 Task: Open settings.json of the editior optin customization of the notebook.
Action: Mouse moved to (12, 693)
Screenshot: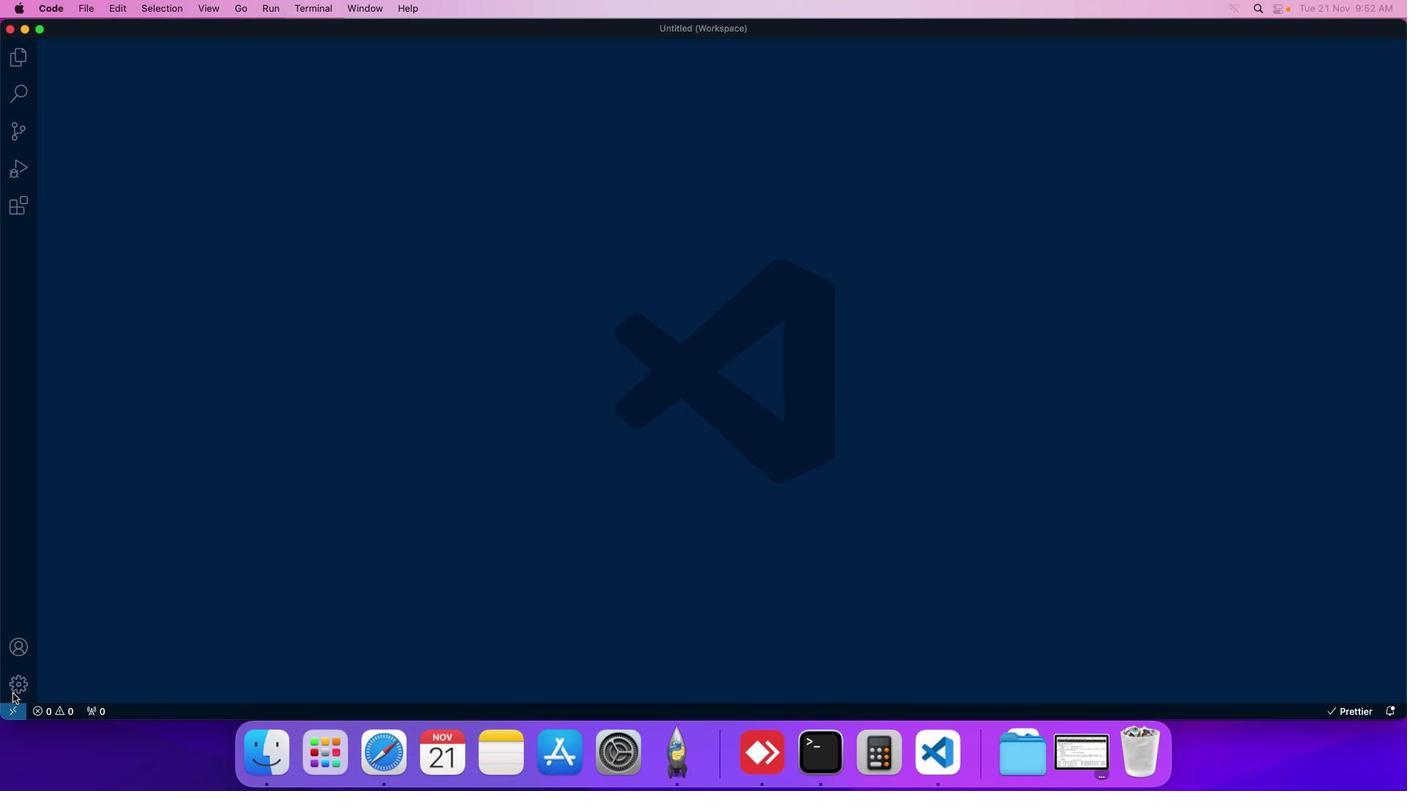 
Action: Mouse pressed left at (12, 693)
Screenshot: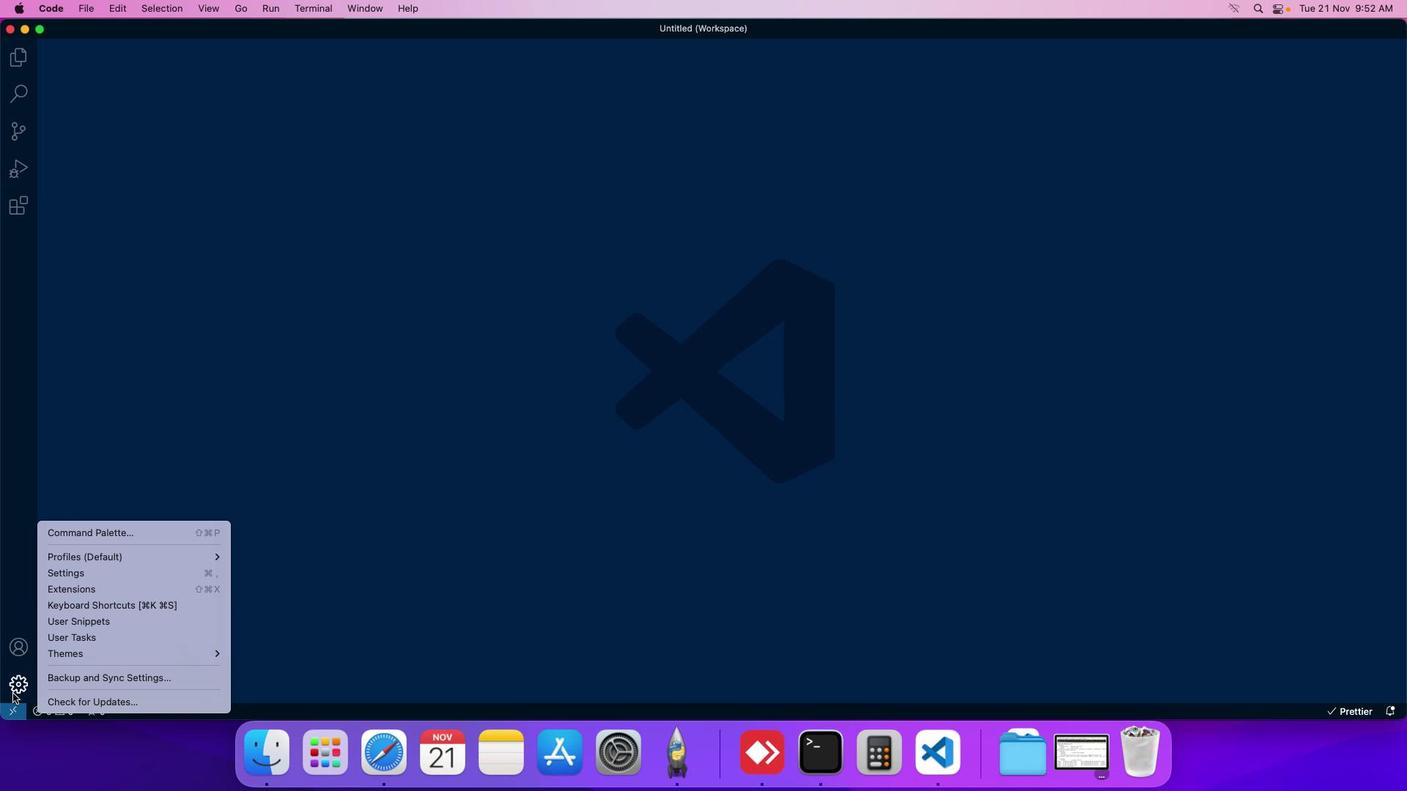 
Action: Mouse moved to (80, 573)
Screenshot: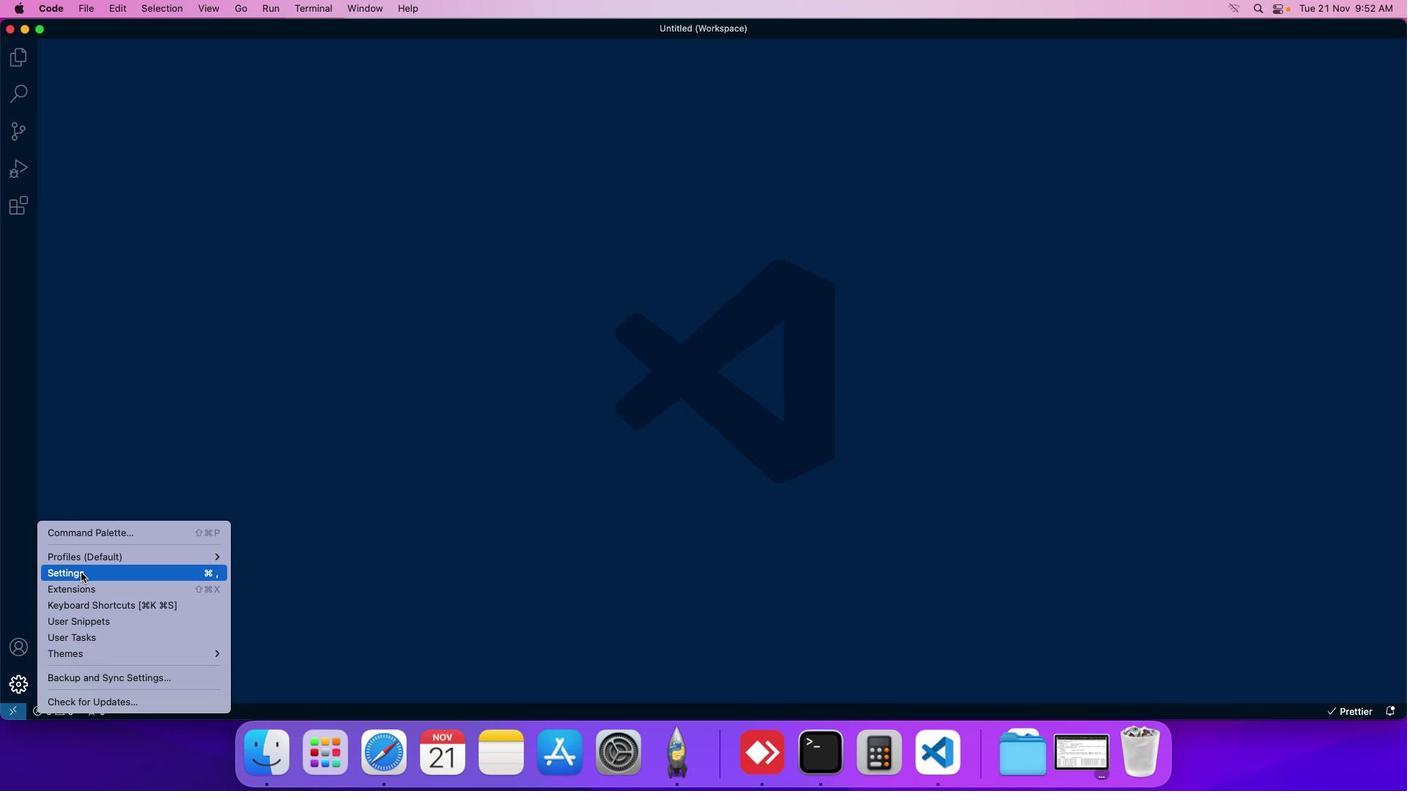 
Action: Mouse pressed left at (80, 573)
Screenshot: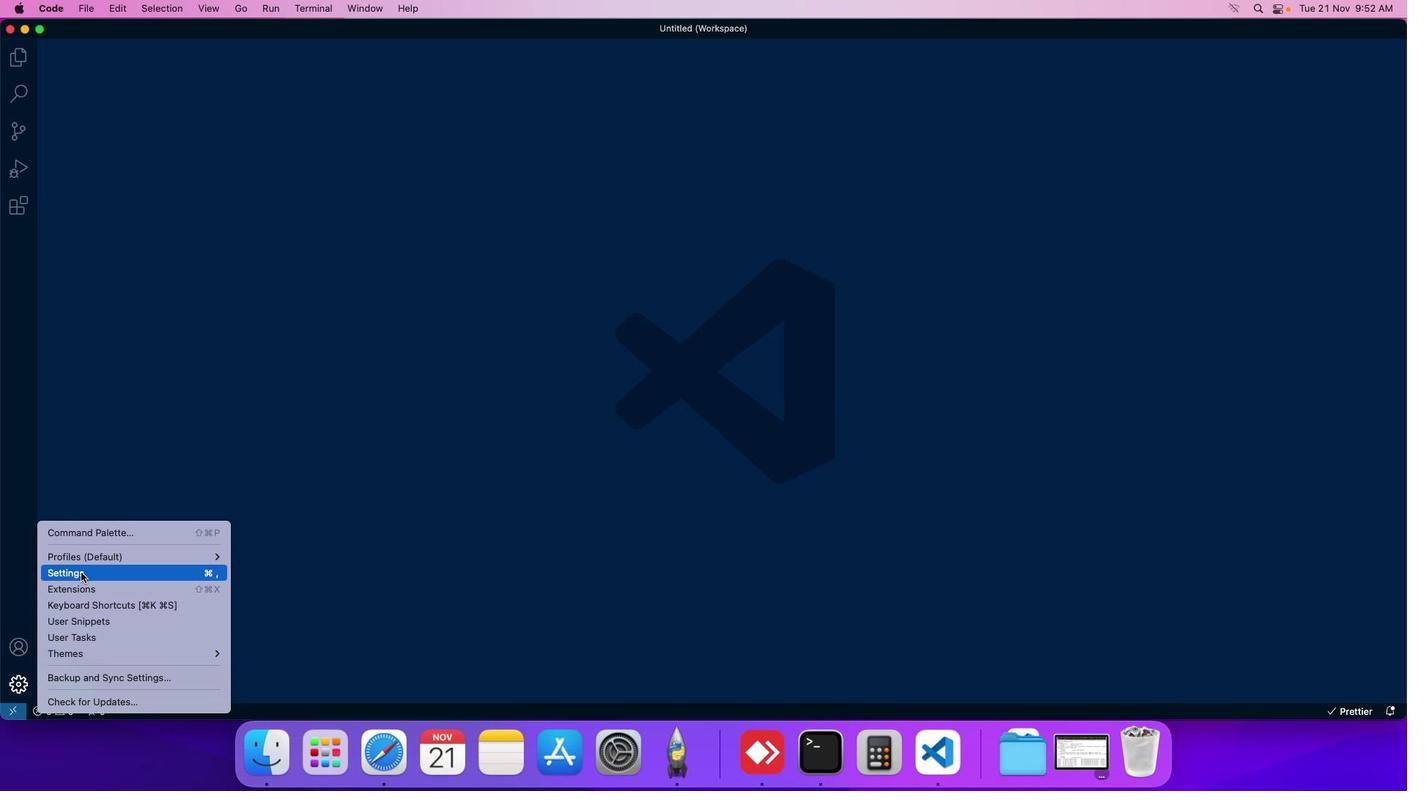 
Action: Mouse moved to (342, 118)
Screenshot: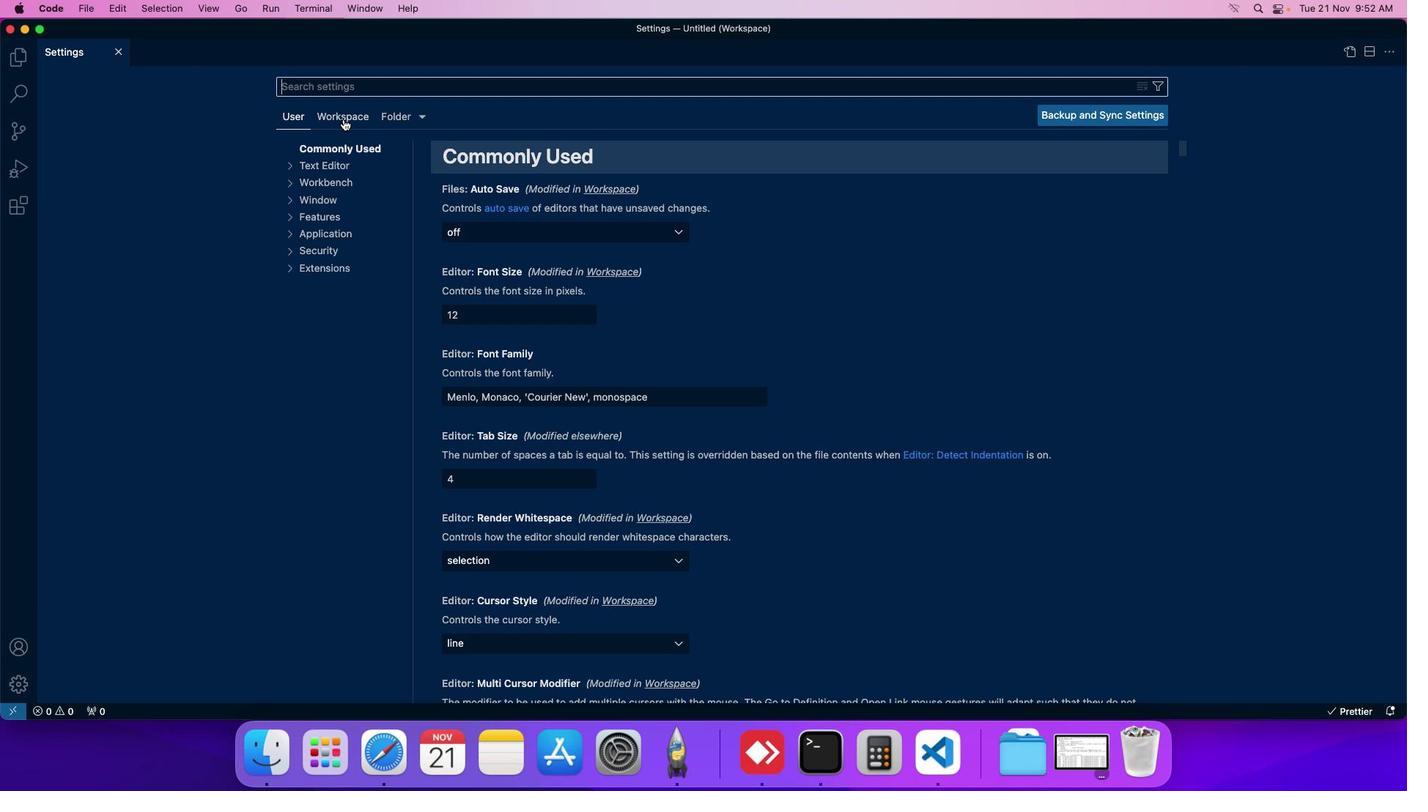 
Action: Mouse pressed left at (342, 118)
Screenshot: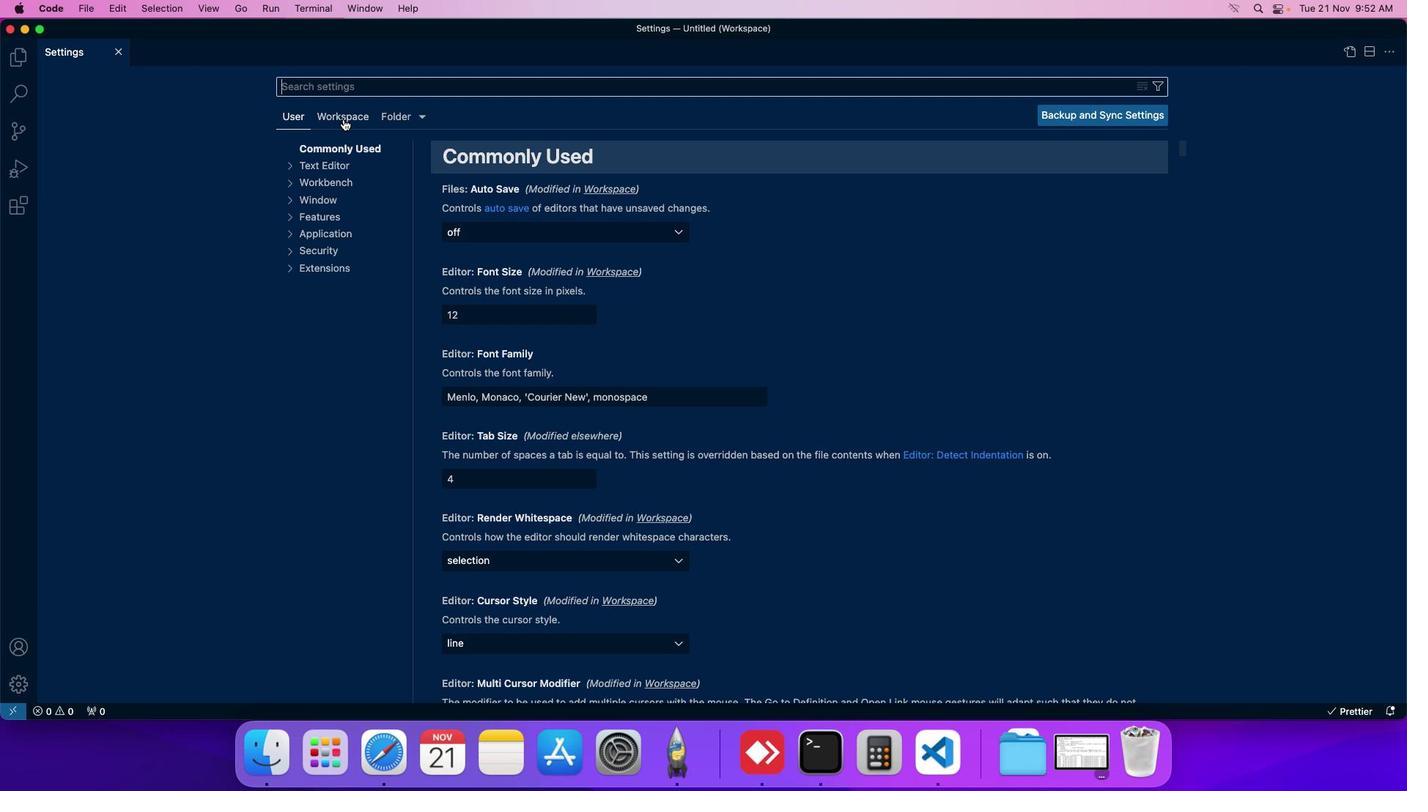 
Action: Mouse moved to (340, 221)
Screenshot: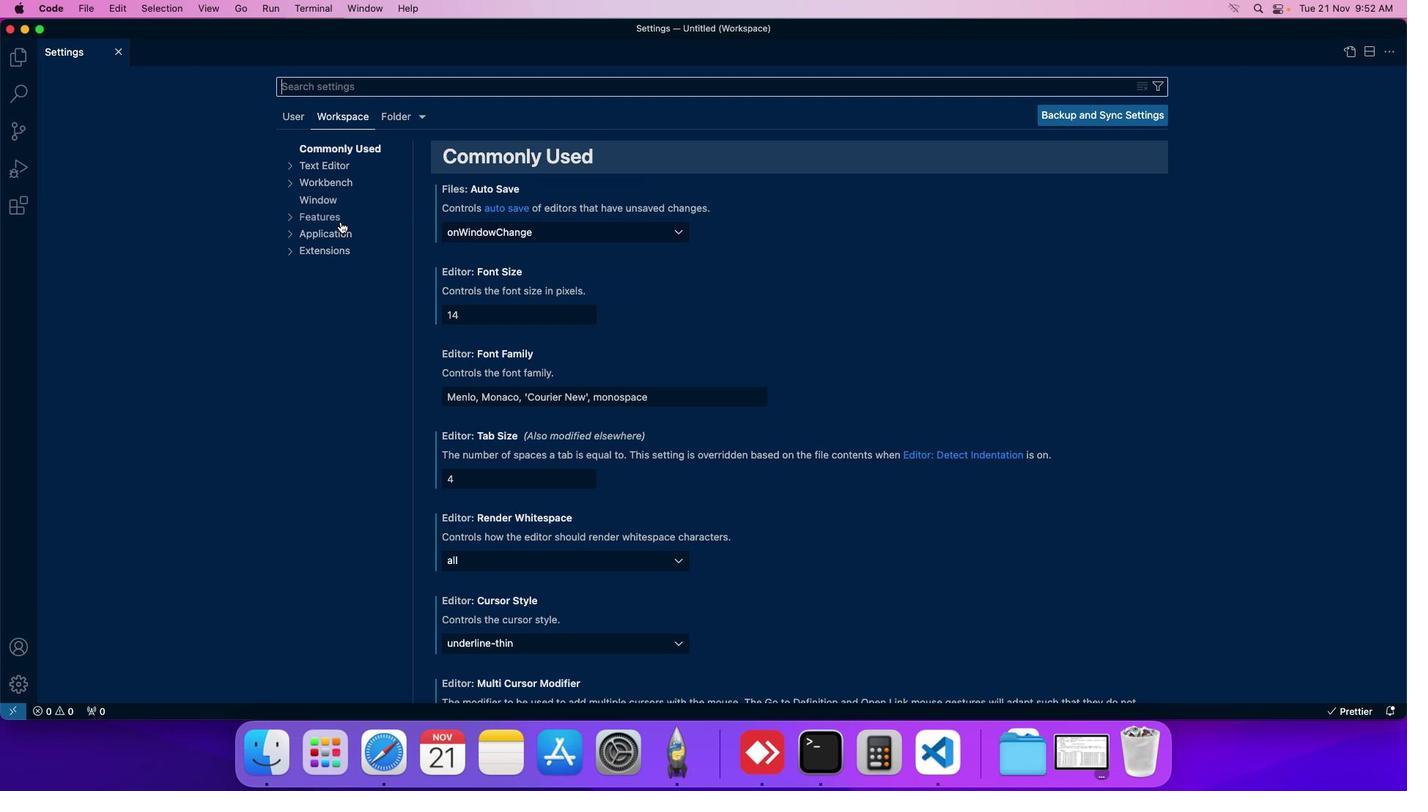 
Action: Mouse pressed left at (340, 221)
Screenshot: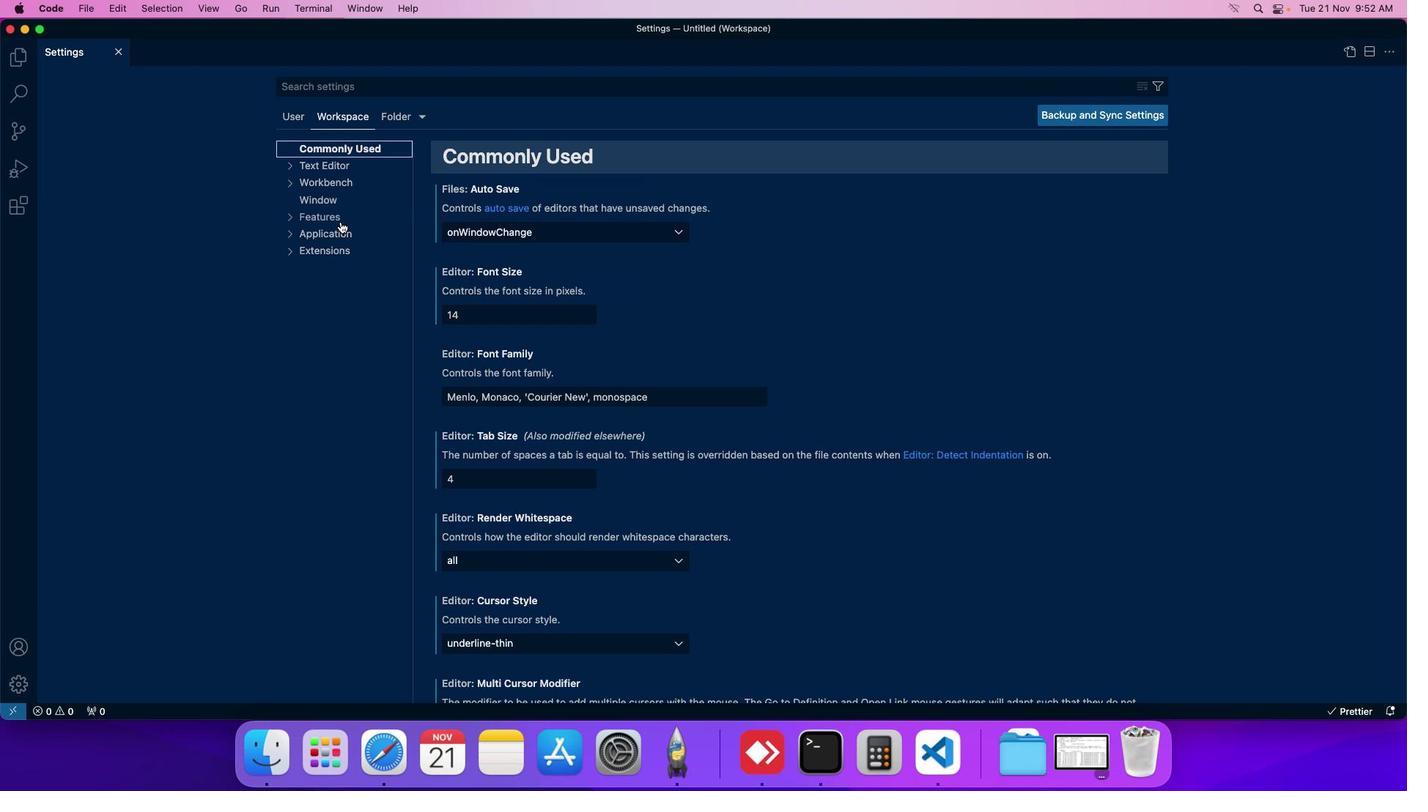 
Action: Mouse moved to (330, 472)
Screenshot: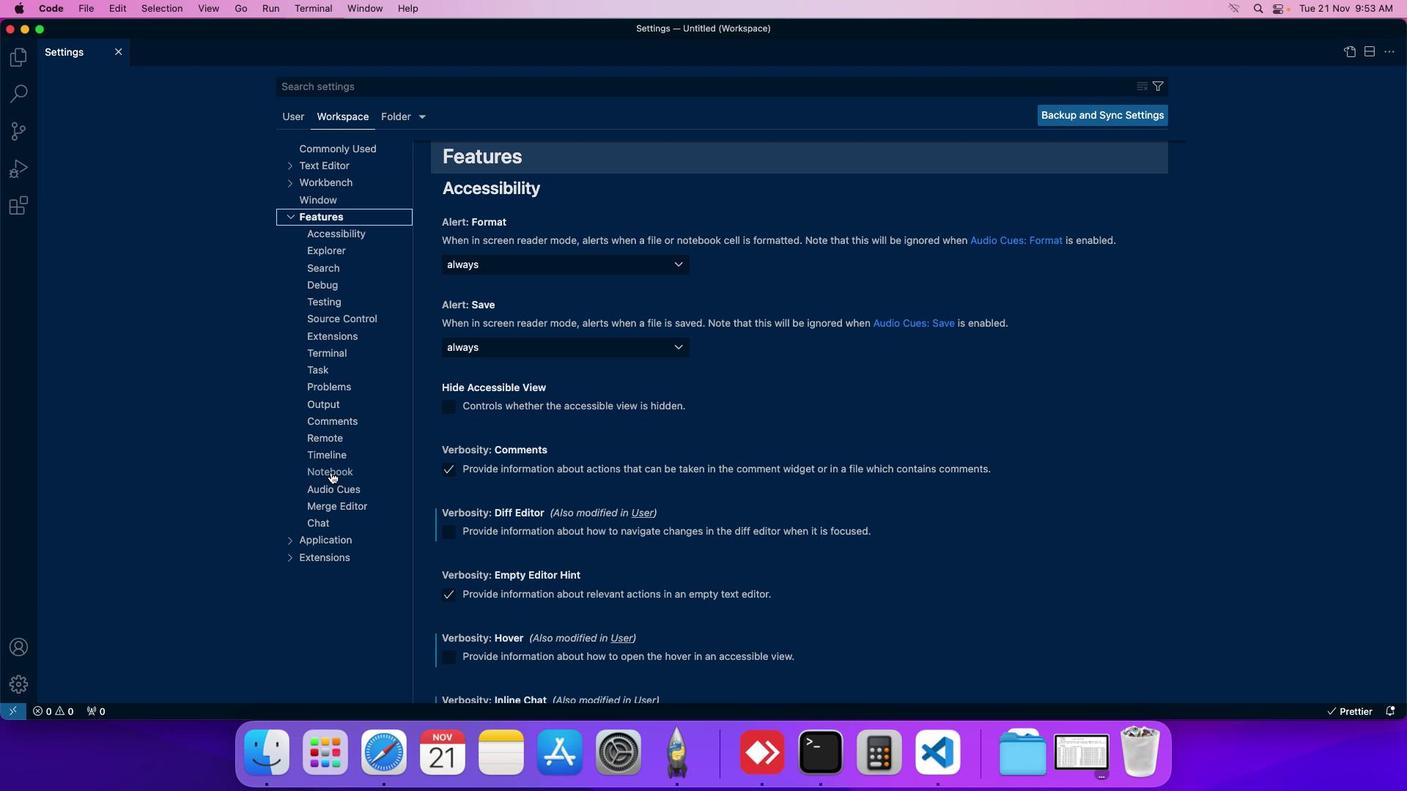 
Action: Mouse pressed left at (330, 472)
Screenshot: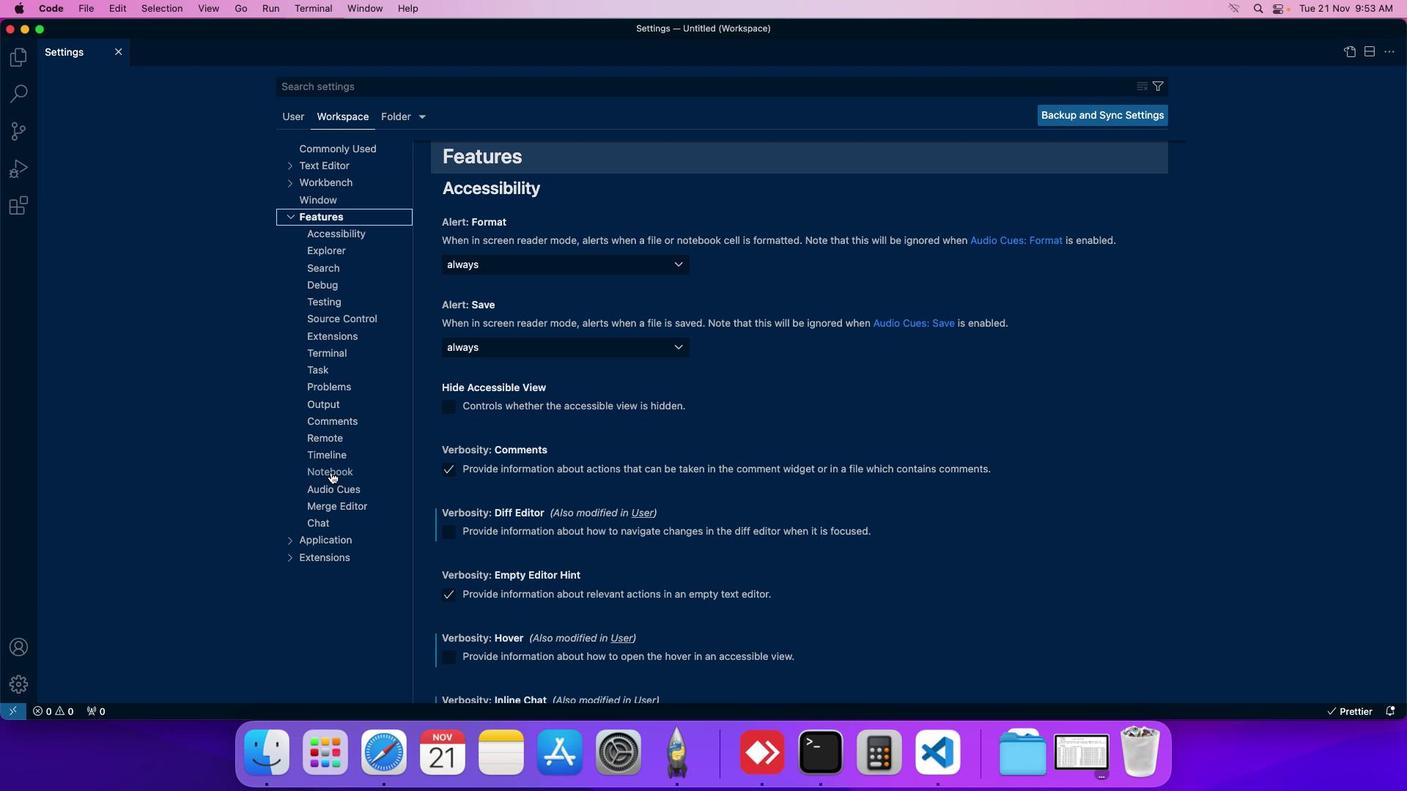 
Action: Mouse moved to (497, 510)
Screenshot: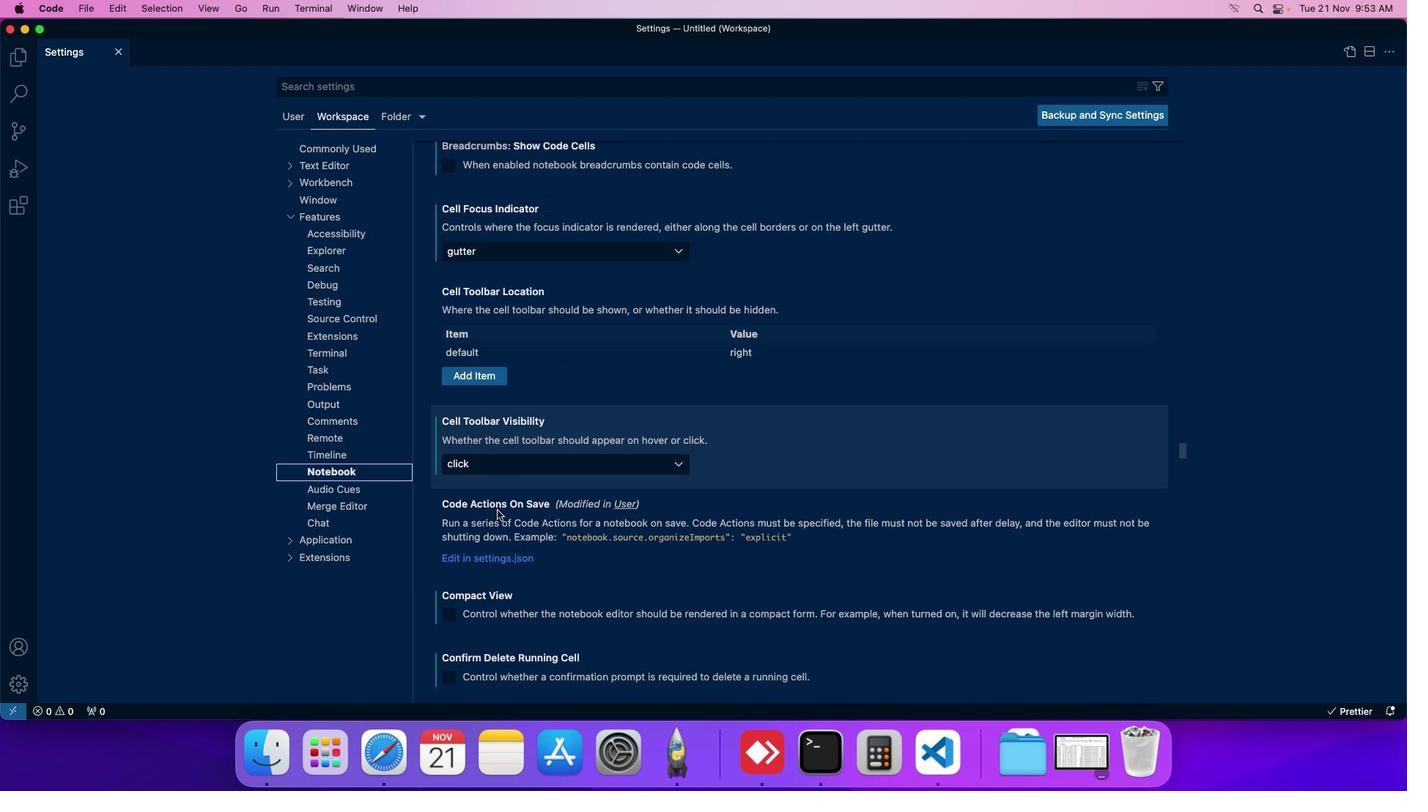 
Action: Mouse scrolled (497, 510) with delta (0, 0)
Screenshot: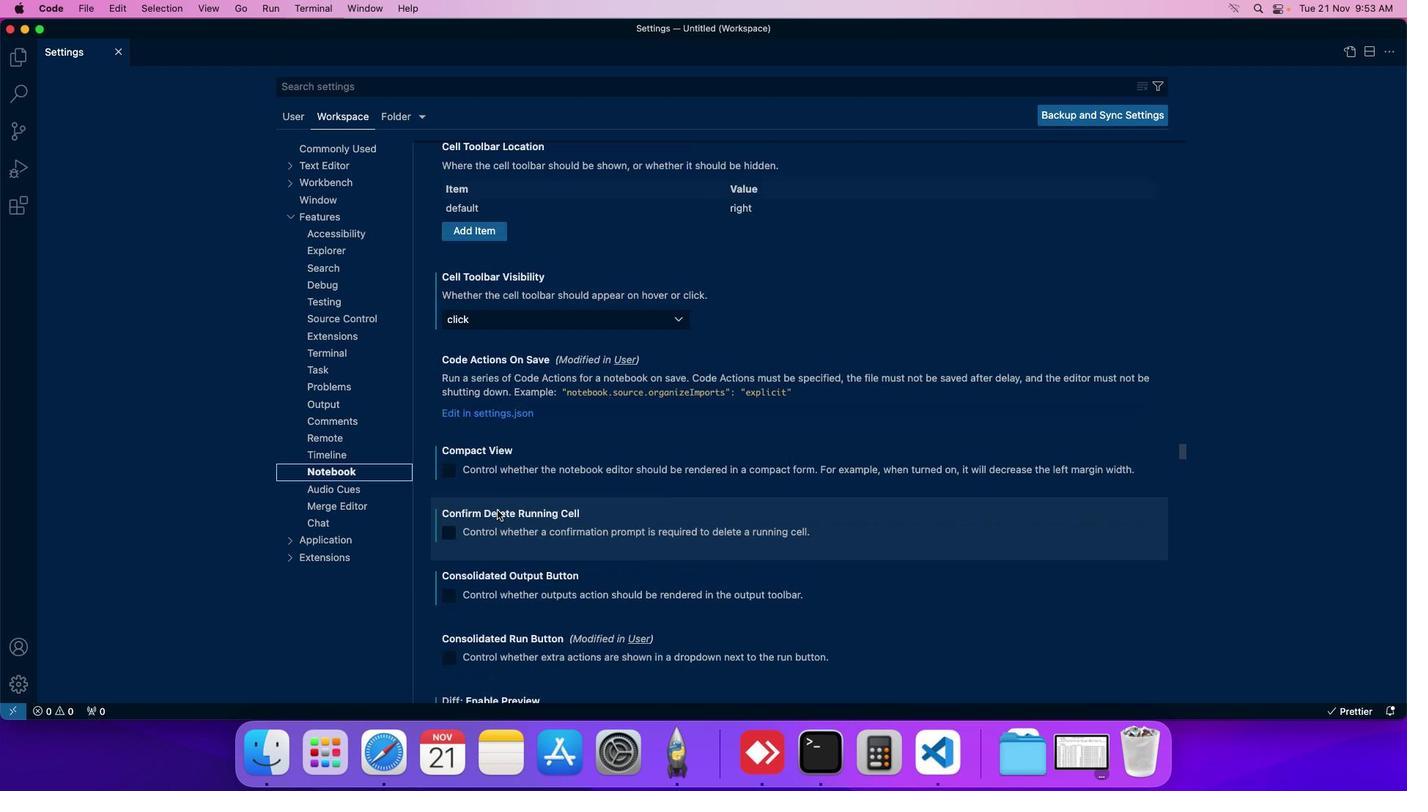 
Action: Mouse scrolled (497, 510) with delta (0, 0)
Screenshot: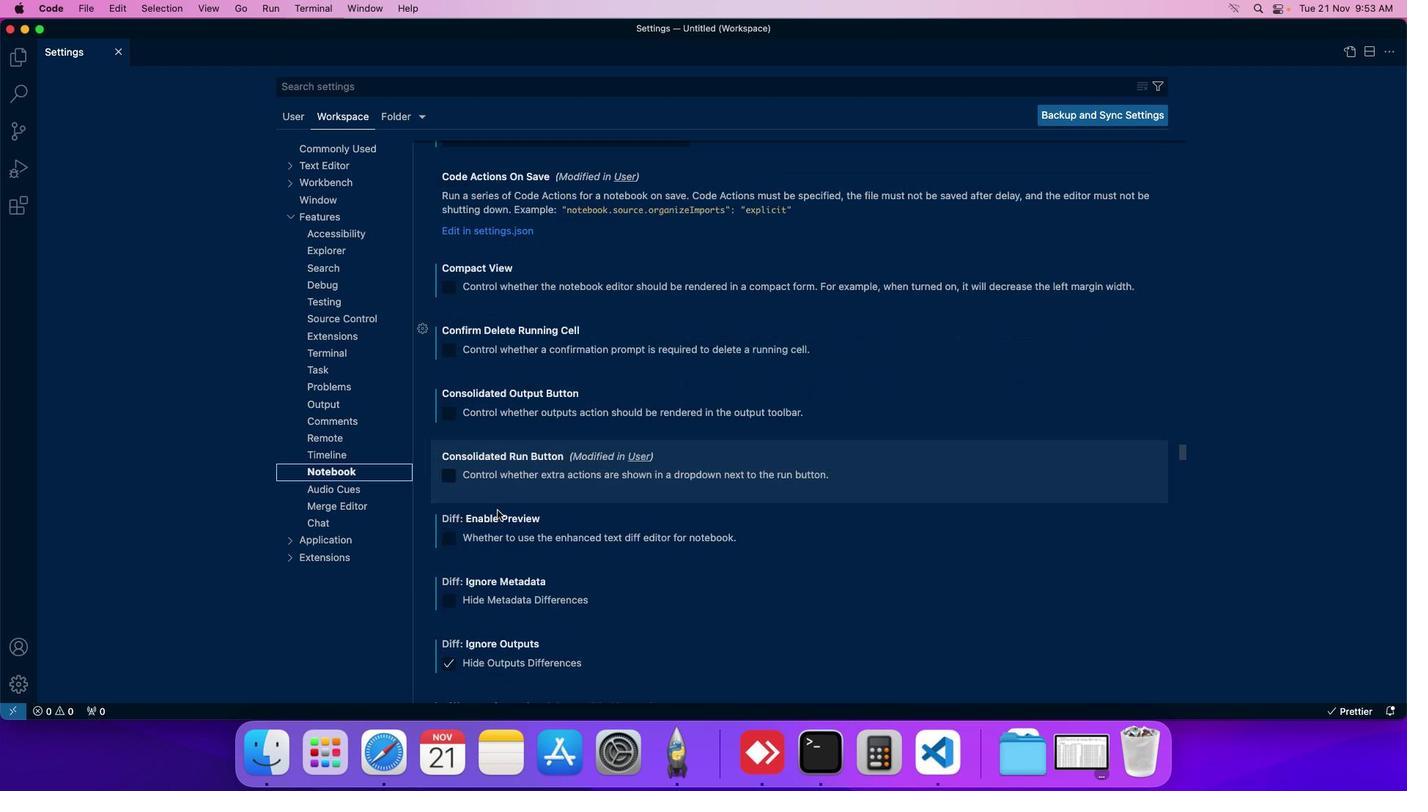 
Action: Mouse scrolled (497, 510) with delta (0, 0)
Screenshot: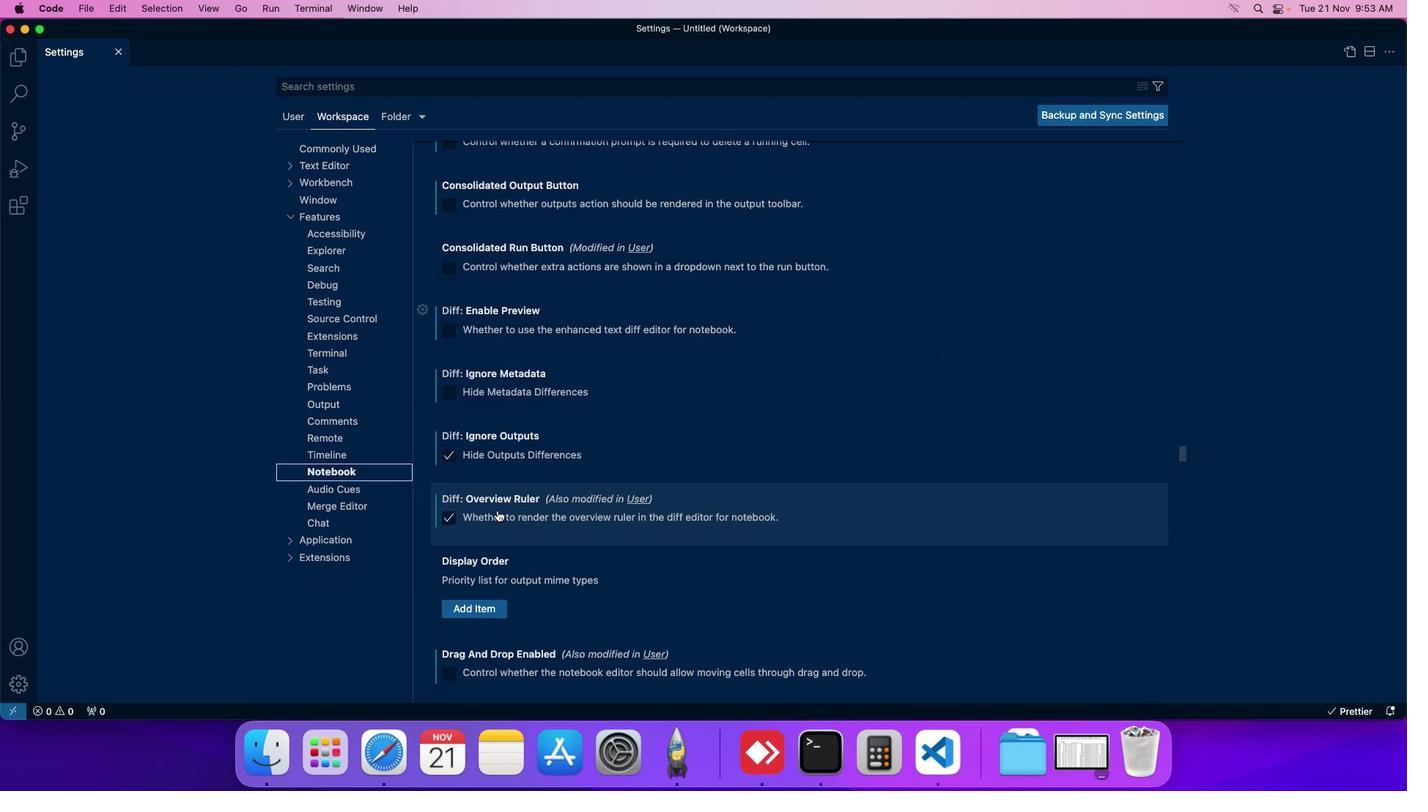
Action: Mouse scrolled (497, 510) with delta (0, 0)
Screenshot: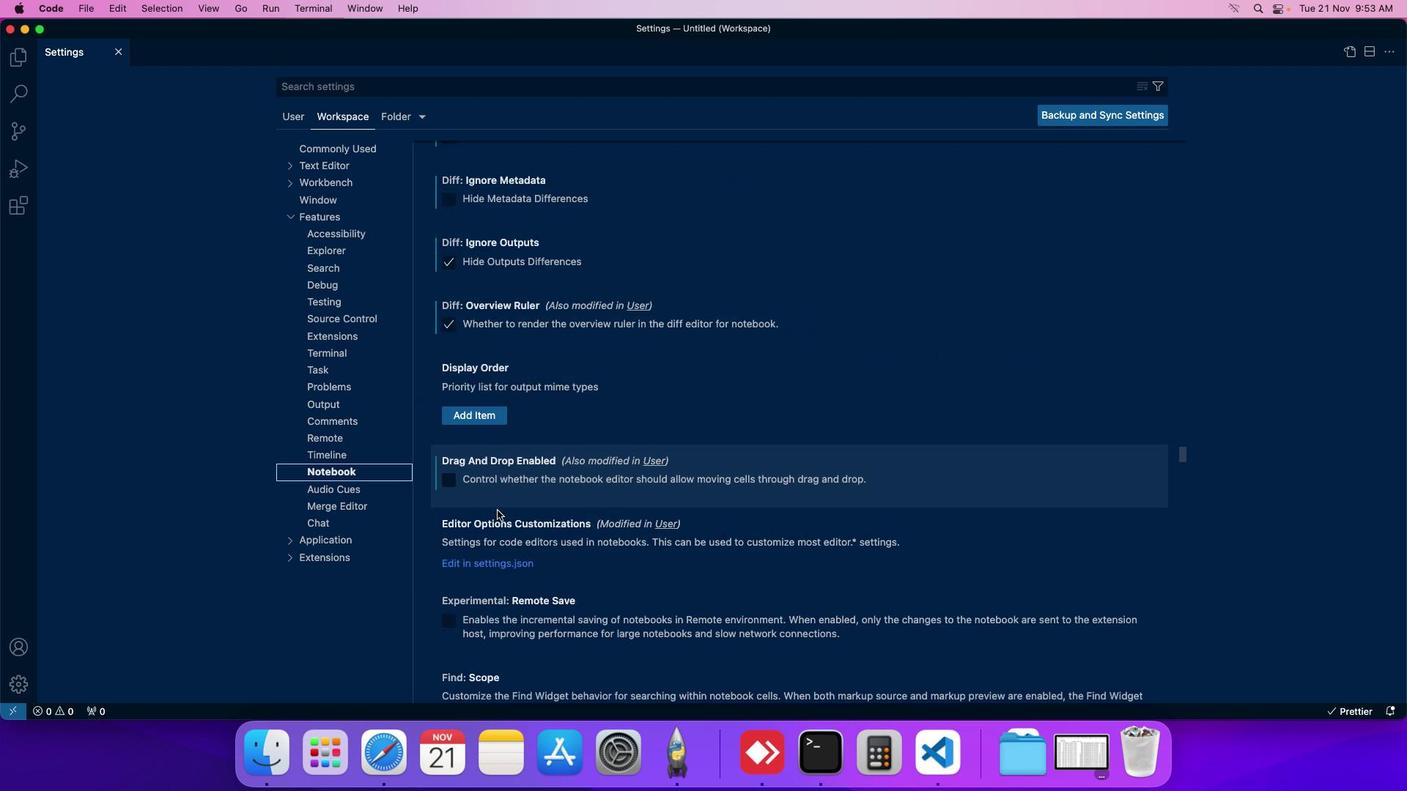 
Action: Mouse scrolled (497, 510) with delta (0, 0)
Screenshot: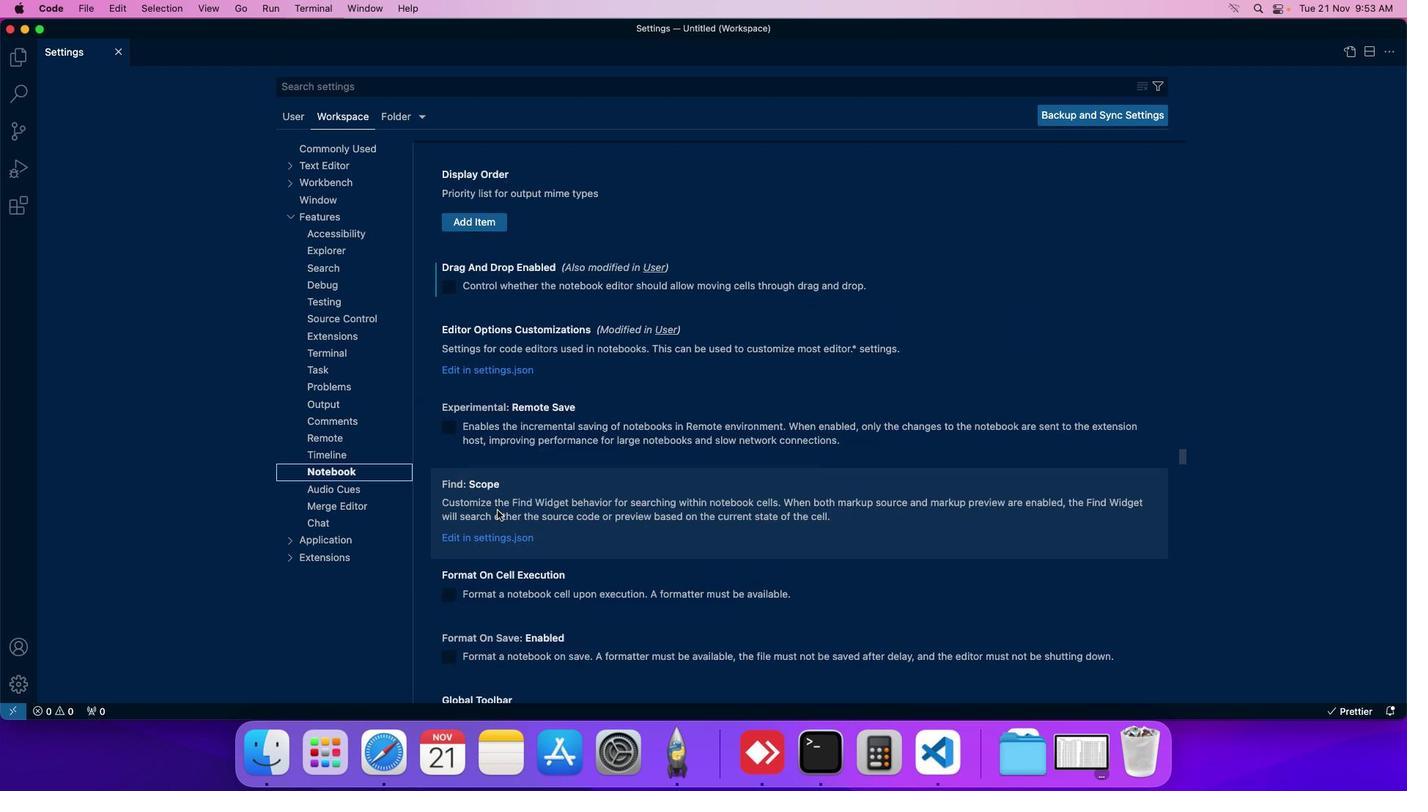 
Action: Mouse moved to (477, 372)
Screenshot: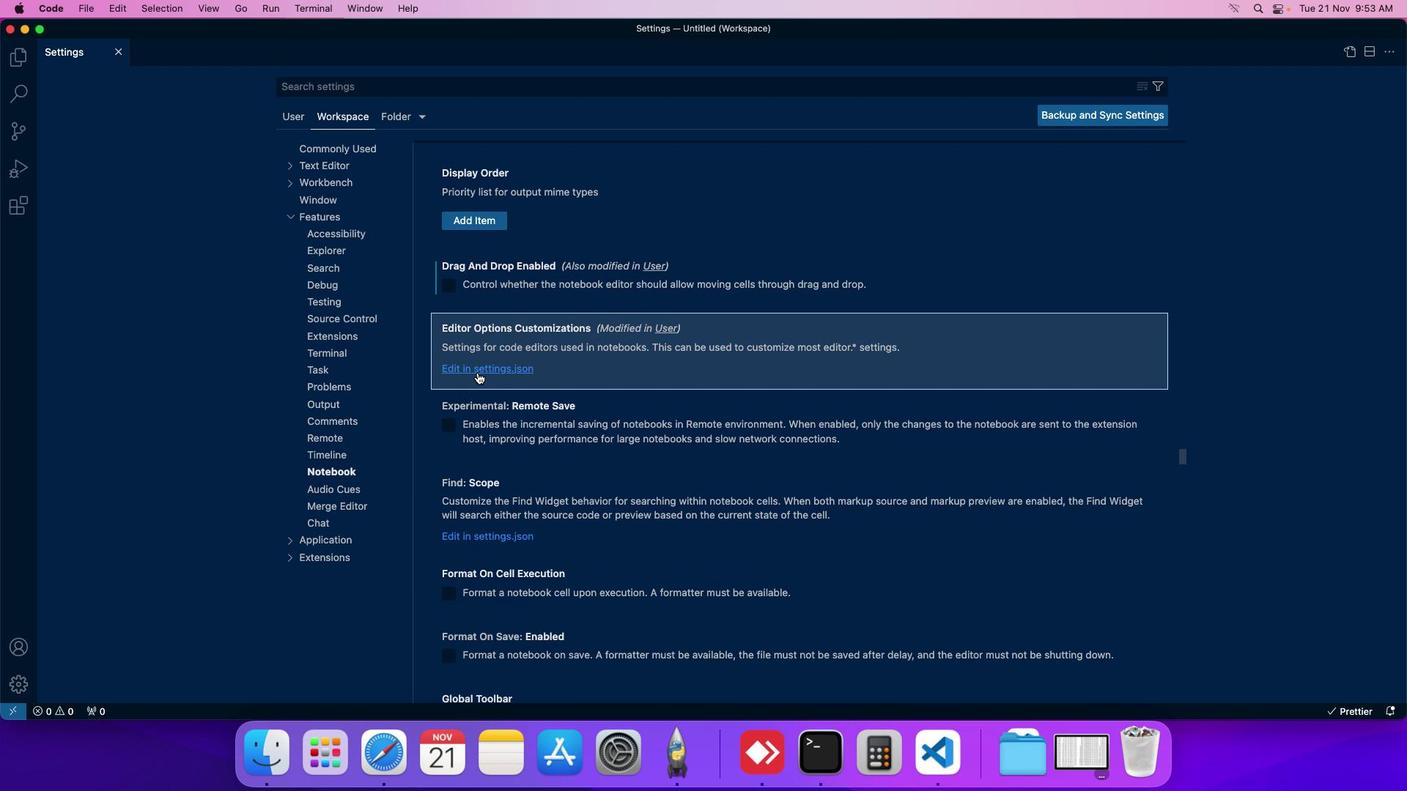 
Action: Mouse pressed left at (477, 372)
Screenshot: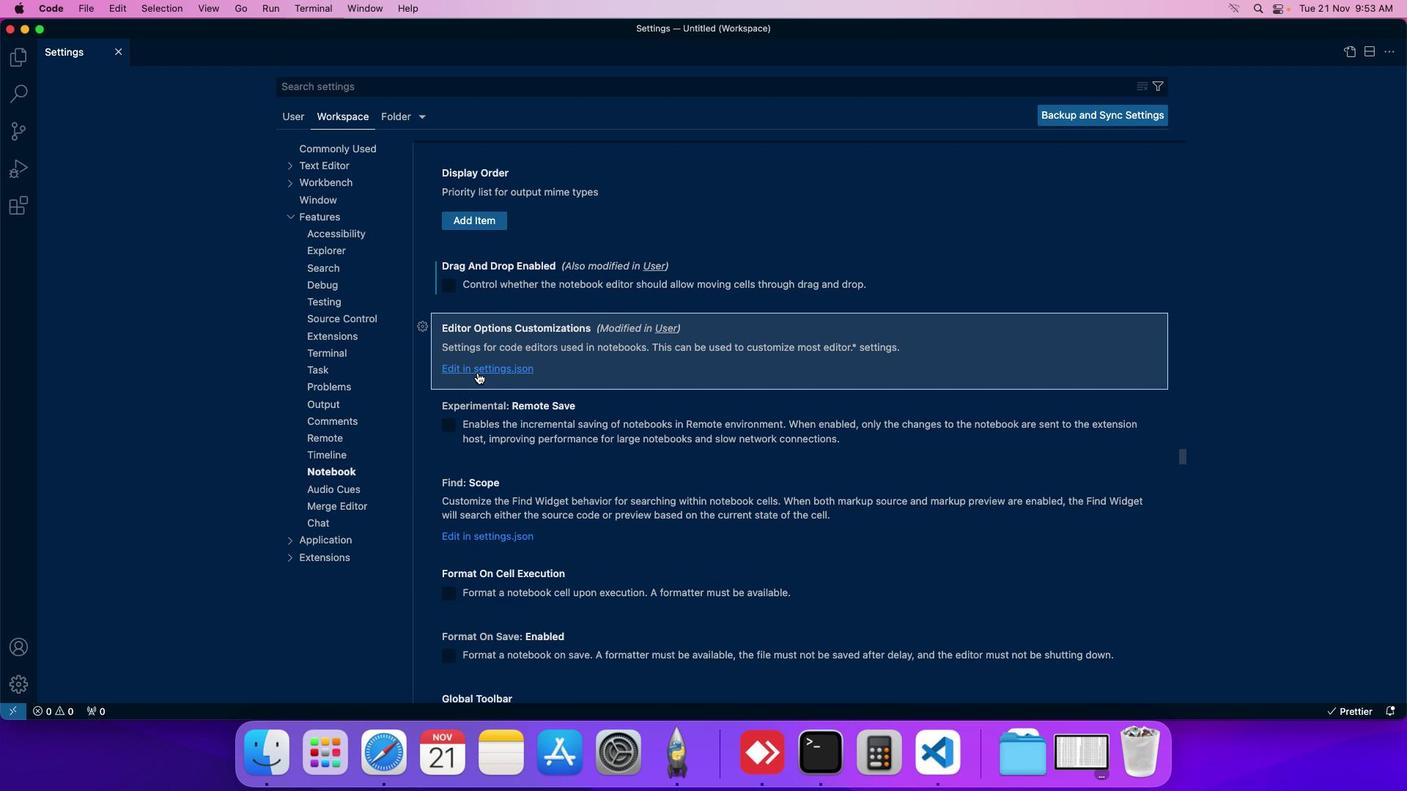 
Action: Mouse moved to (601, 272)
Screenshot: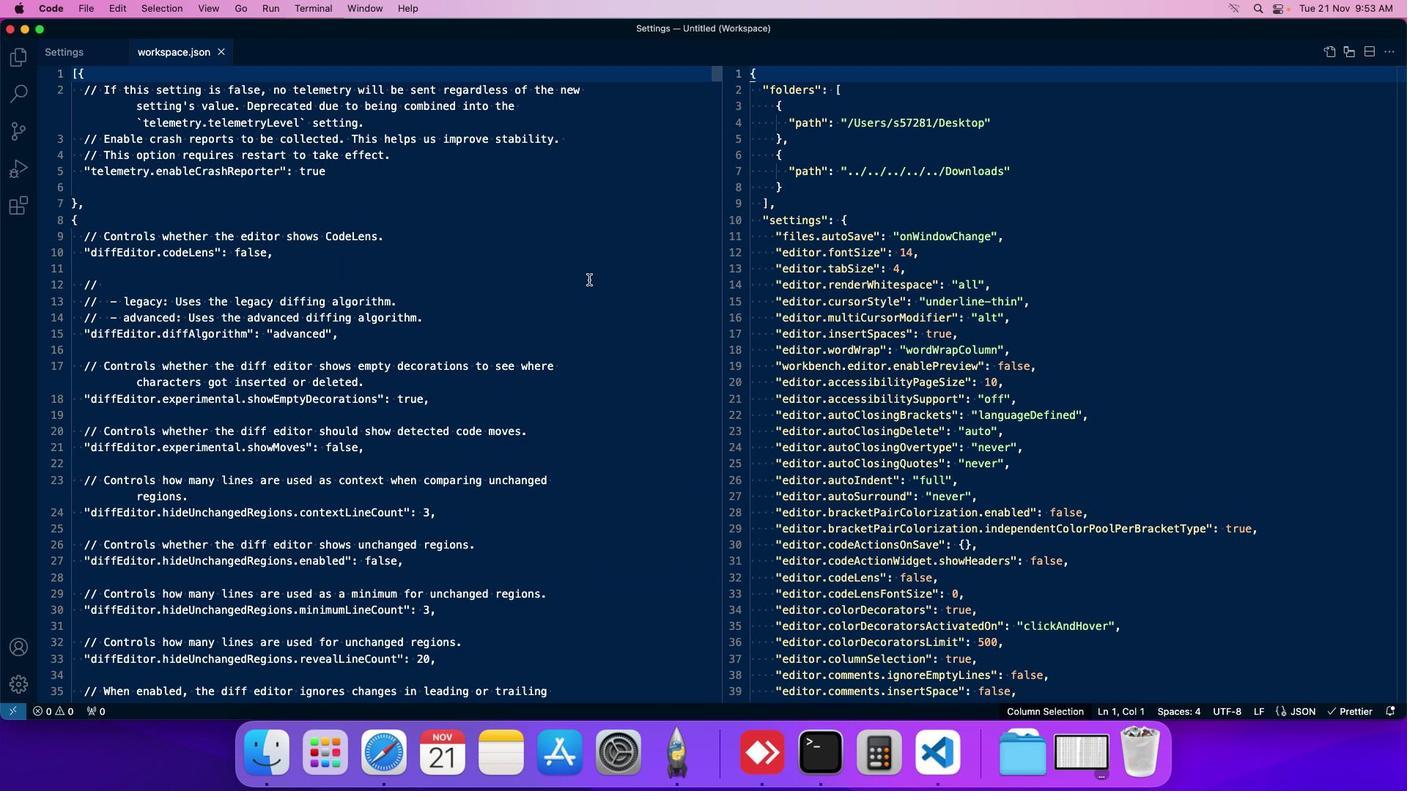 
